 Task: Create a due date automation trigger when advanced on, on the tuesday of the week before a card is due add basic assigned to me at 11:00 AM.
Action: Mouse moved to (904, 280)
Screenshot: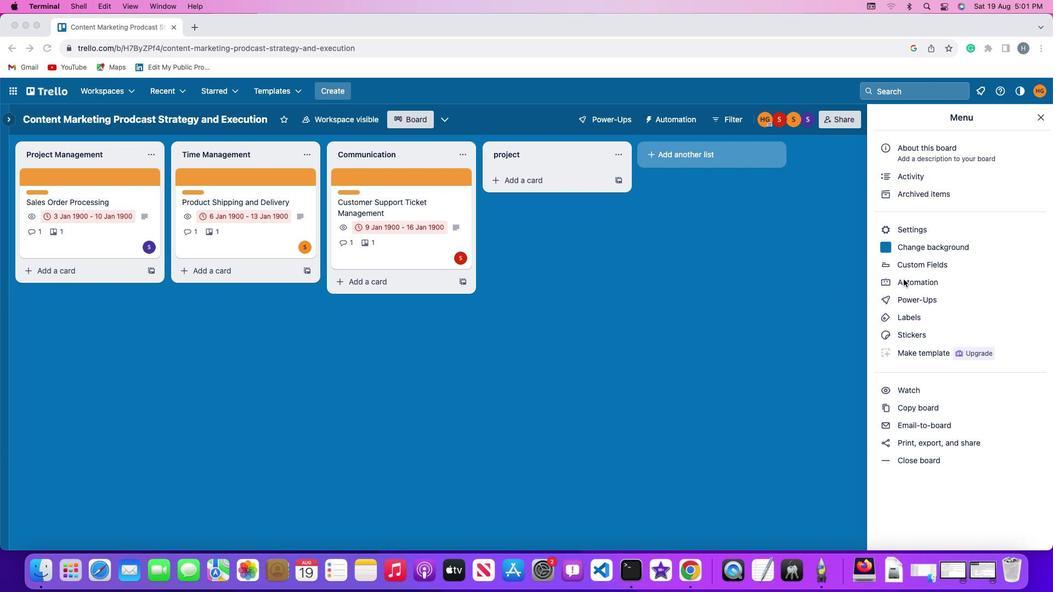 
Action: Mouse pressed left at (904, 280)
Screenshot: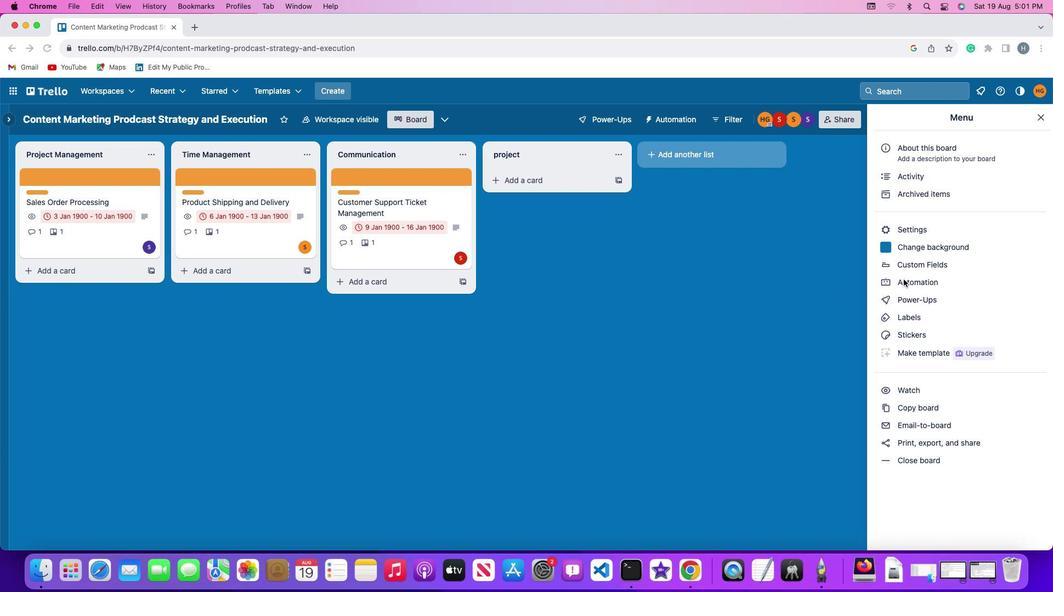
Action: Mouse pressed left at (904, 280)
Screenshot: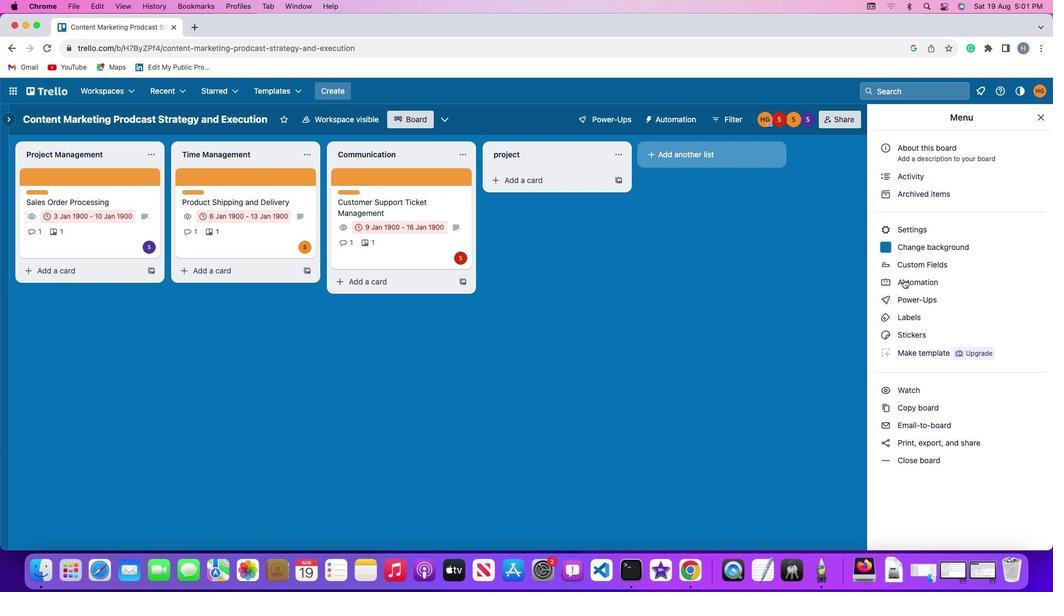 
Action: Mouse moved to (61, 260)
Screenshot: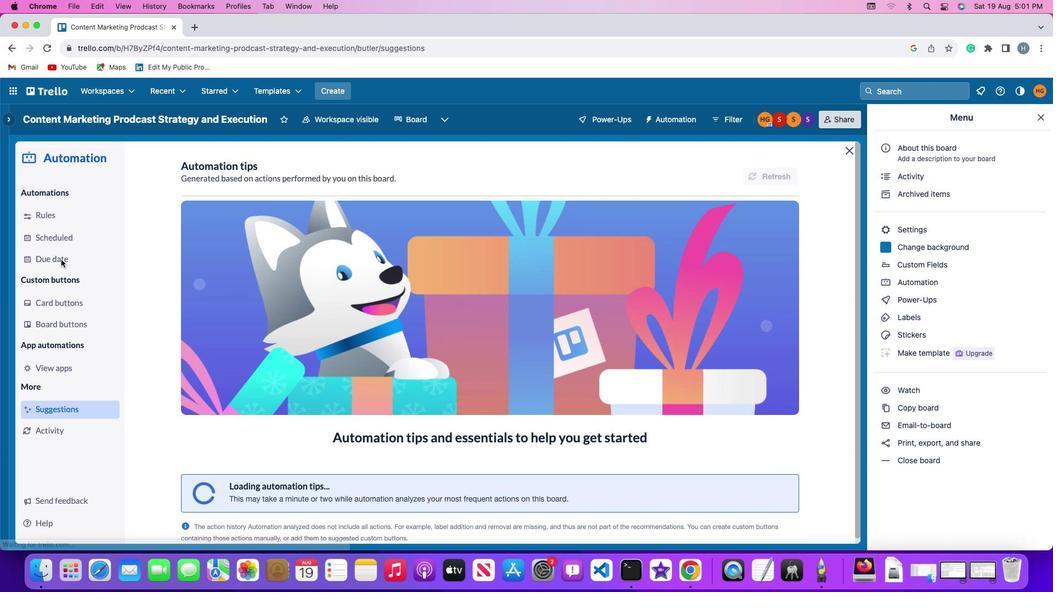 
Action: Mouse pressed left at (61, 260)
Screenshot: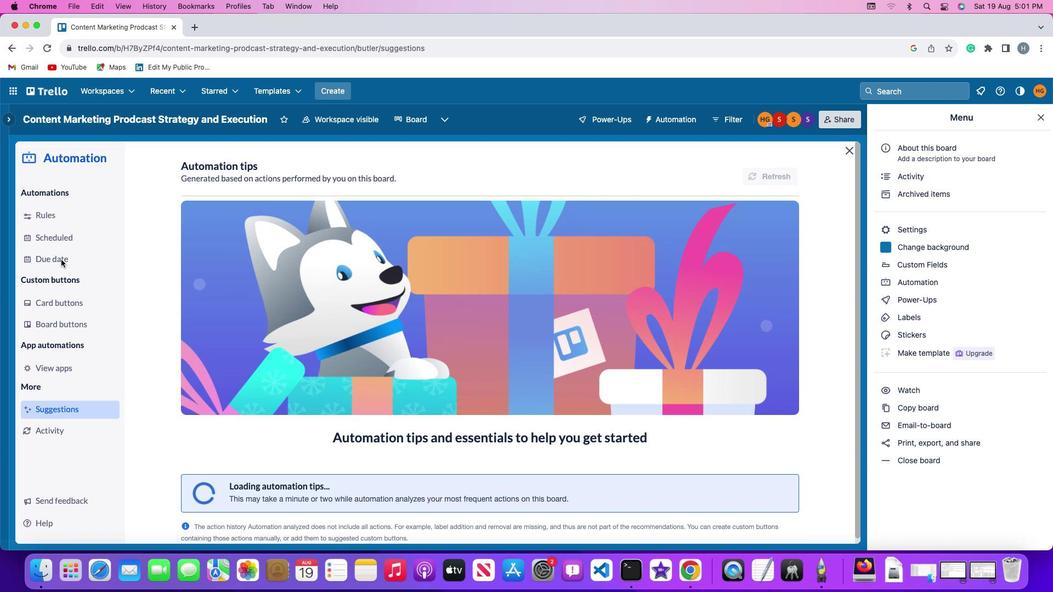 
Action: Mouse moved to (746, 167)
Screenshot: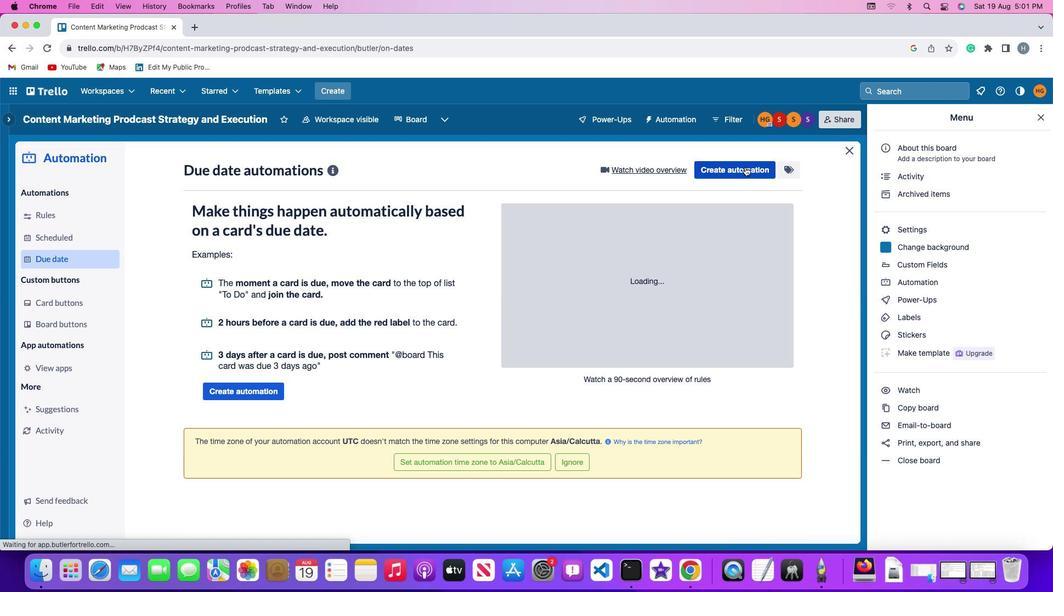 
Action: Mouse pressed left at (746, 167)
Screenshot: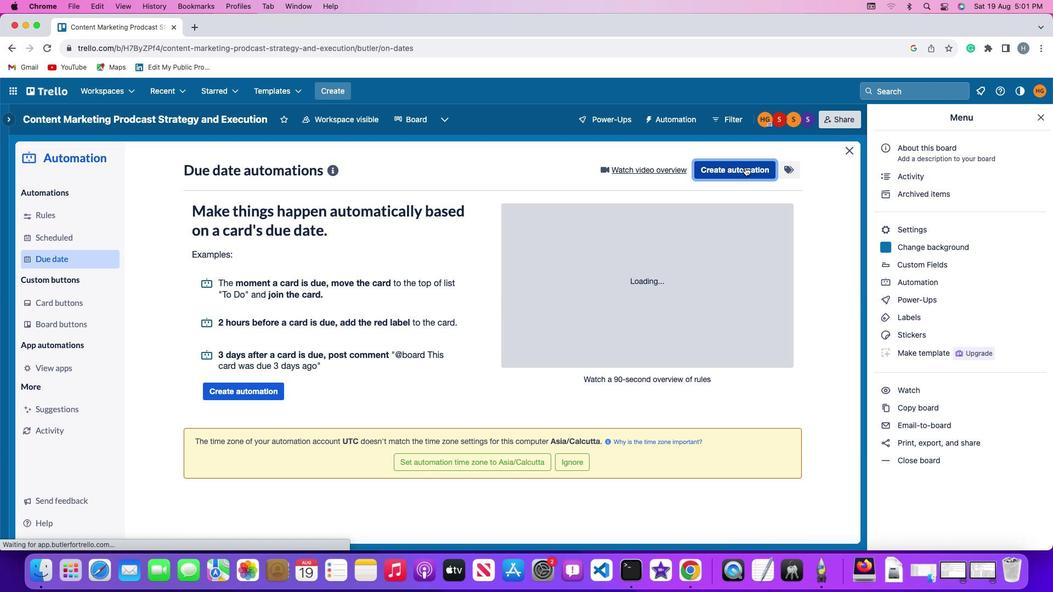 
Action: Mouse moved to (207, 274)
Screenshot: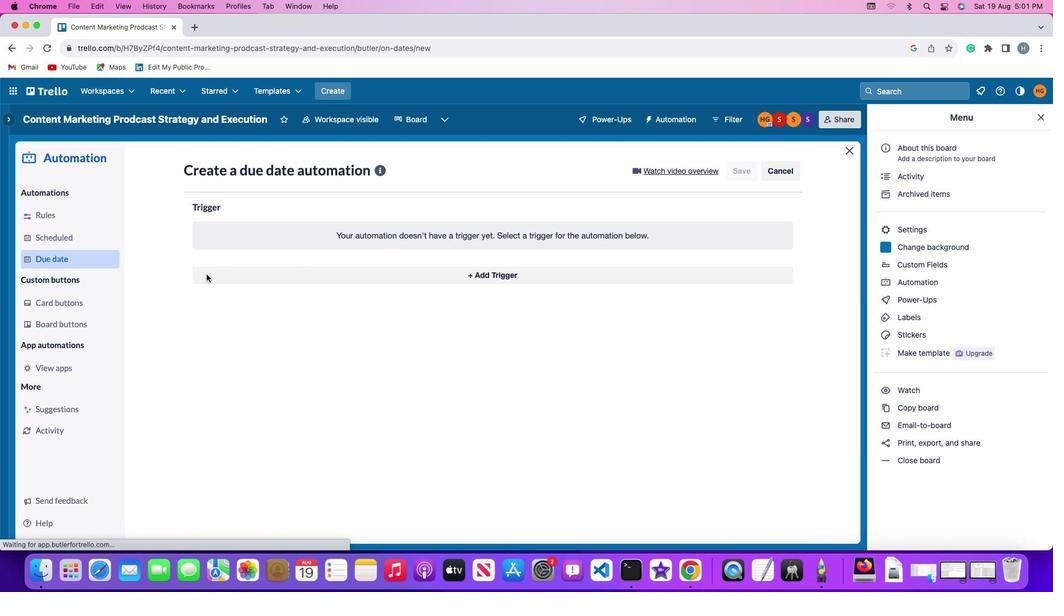 
Action: Mouse pressed left at (207, 274)
Screenshot: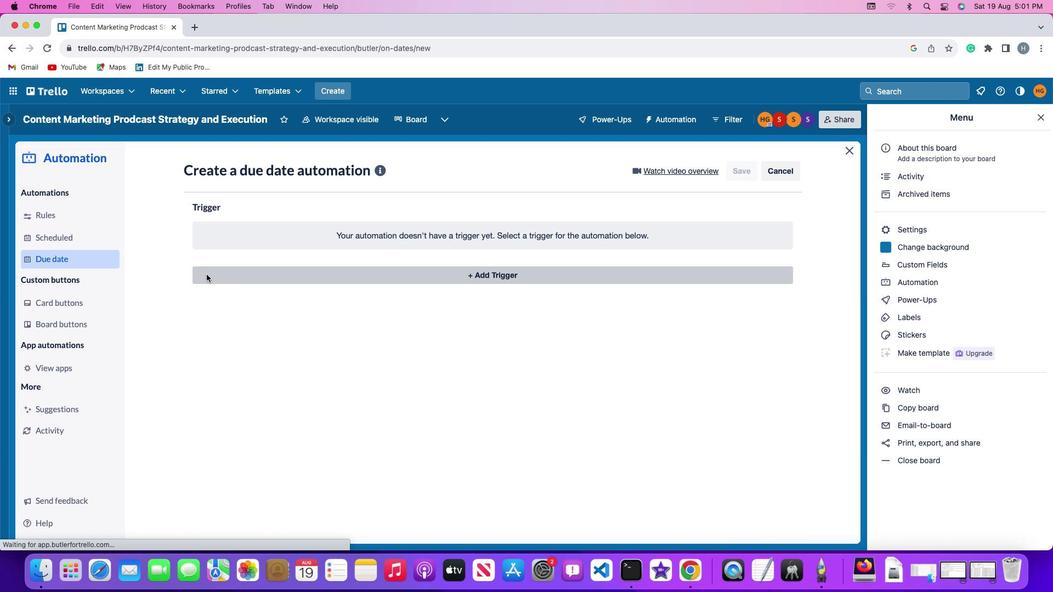 
Action: Mouse moved to (239, 474)
Screenshot: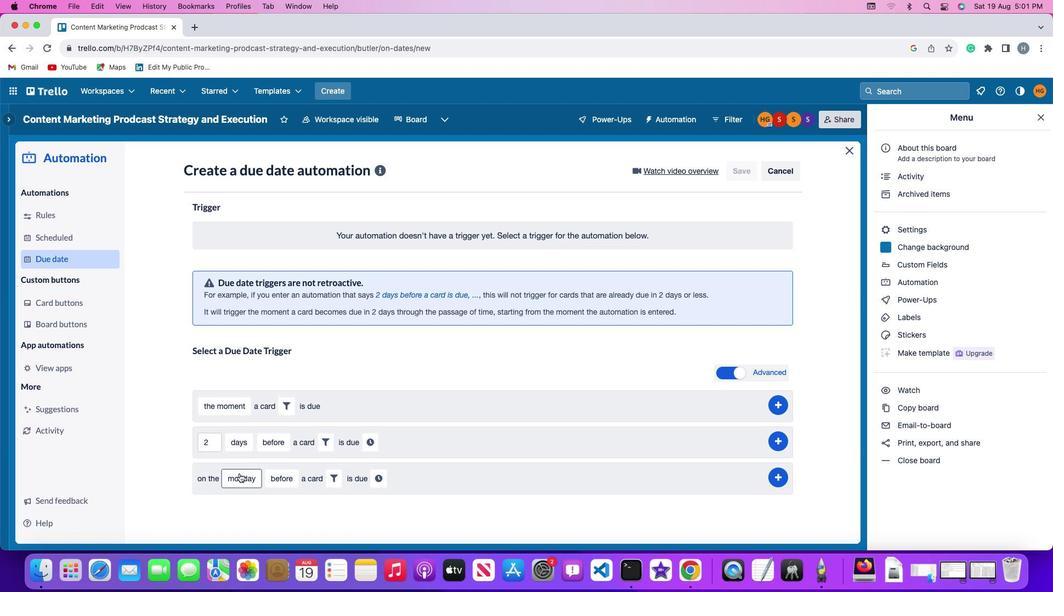 
Action: Mouse pressed left at (239, 474)
Screenshot: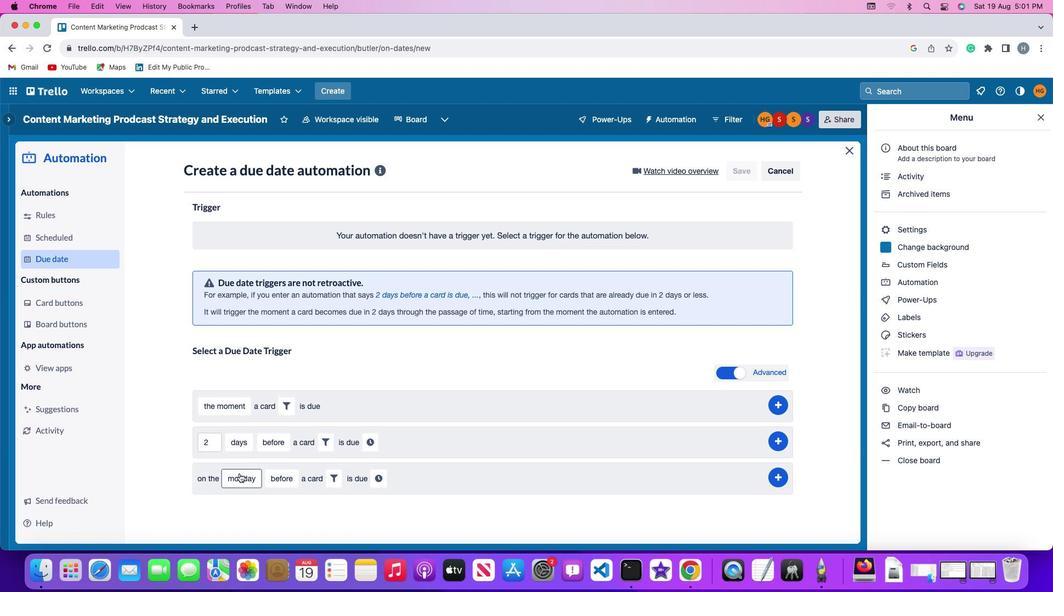
Action: Mouse moved to (259, 352)
Screenshot: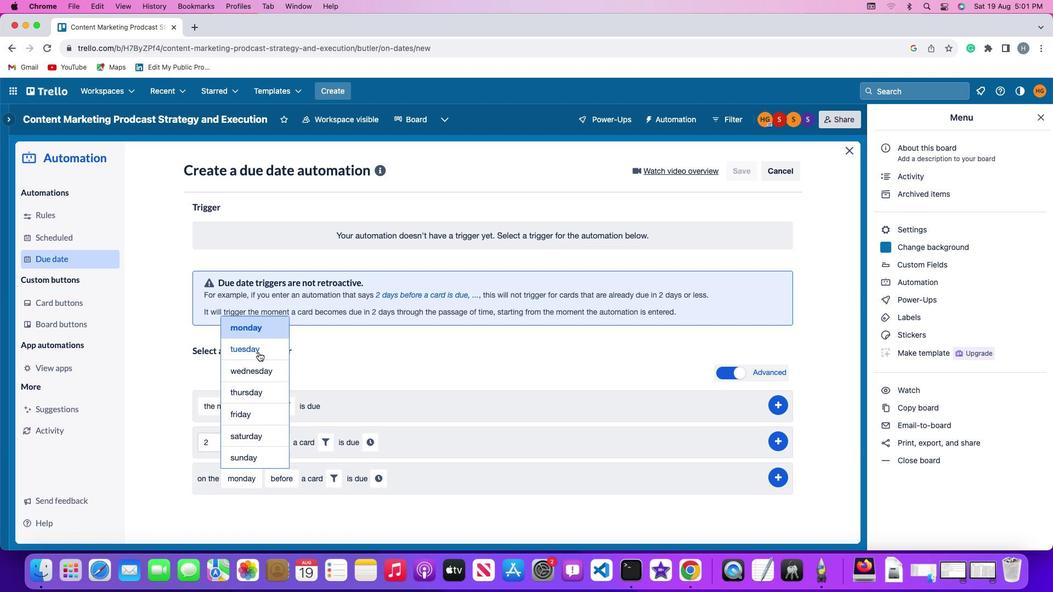 
Action: Mouse pressed left at (259, 352)
Screenshot: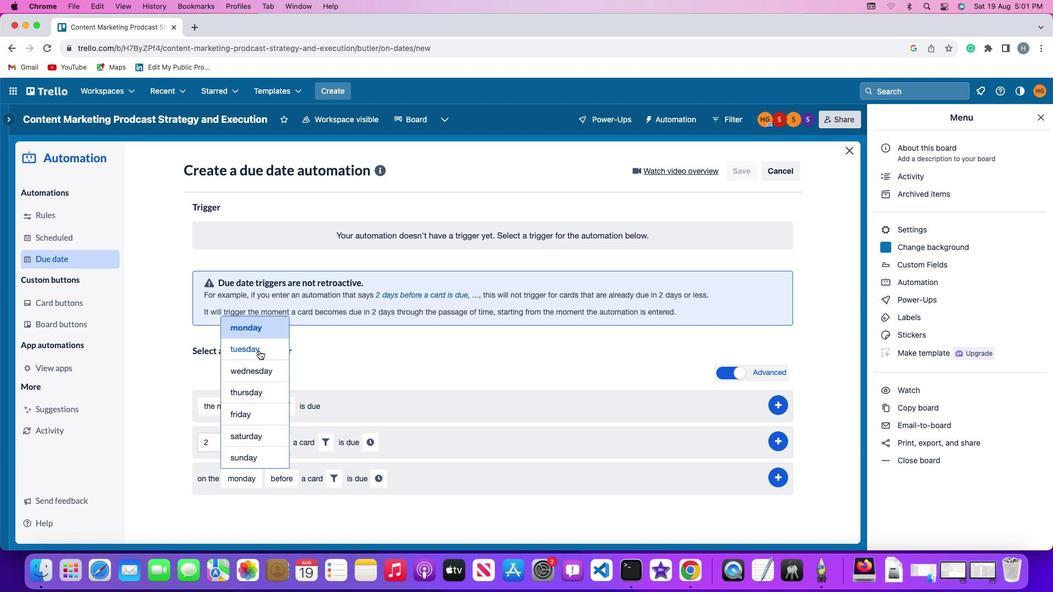 
Action: Mouse moved to (280, 477)
Screenshot: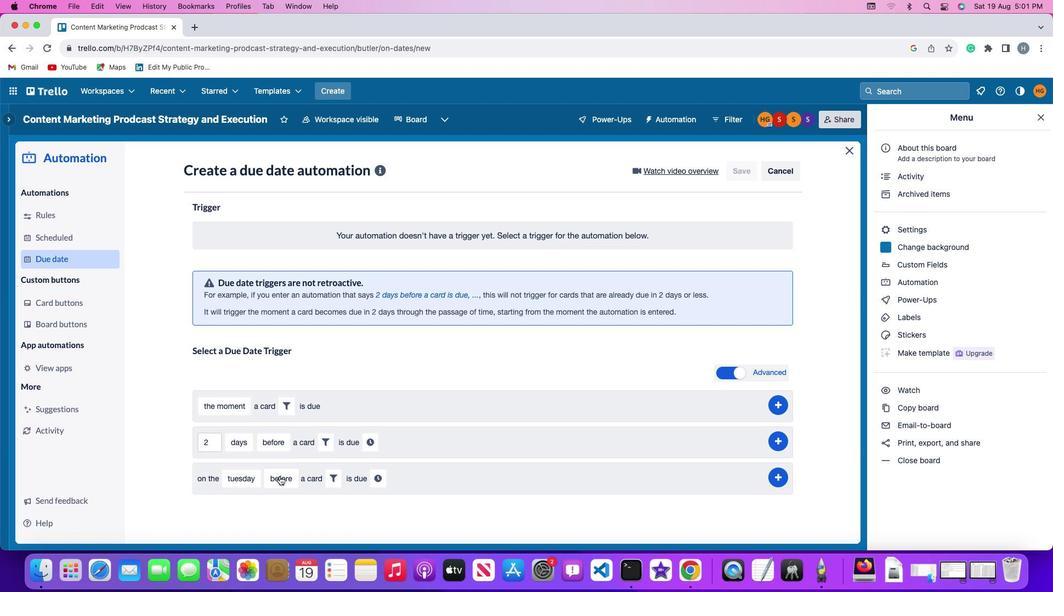 
Action: Mouse pressed left at (280, 477)
Screenshot: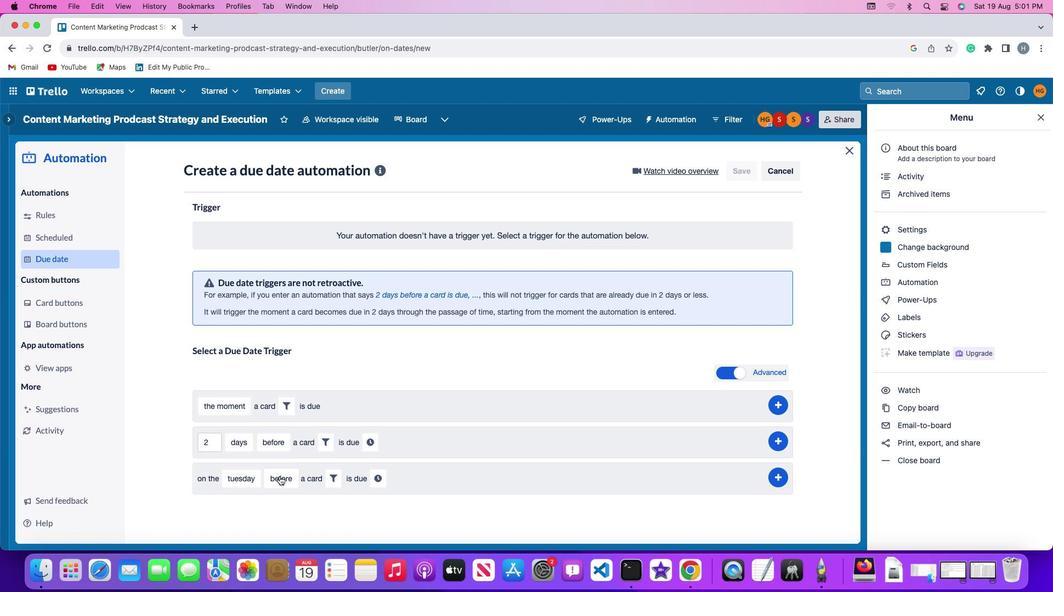 
Action: Mouse moved to (291, 455)
Screenshot: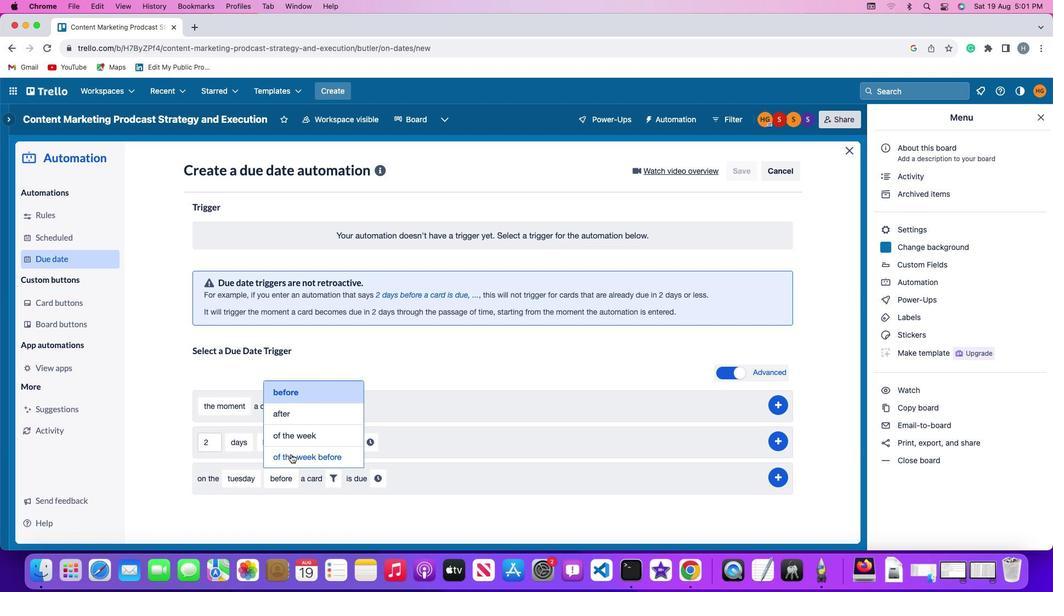 
Action: Mouse pressed left at (291, 455)
Screenshot: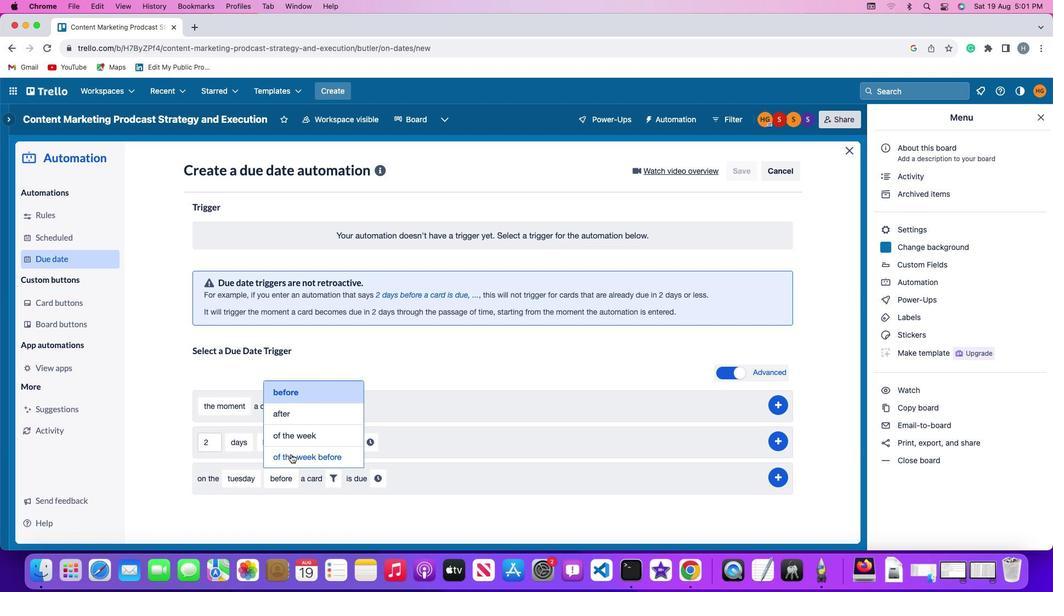 
Action: Mouse moved to (369, 478)
Screenshot: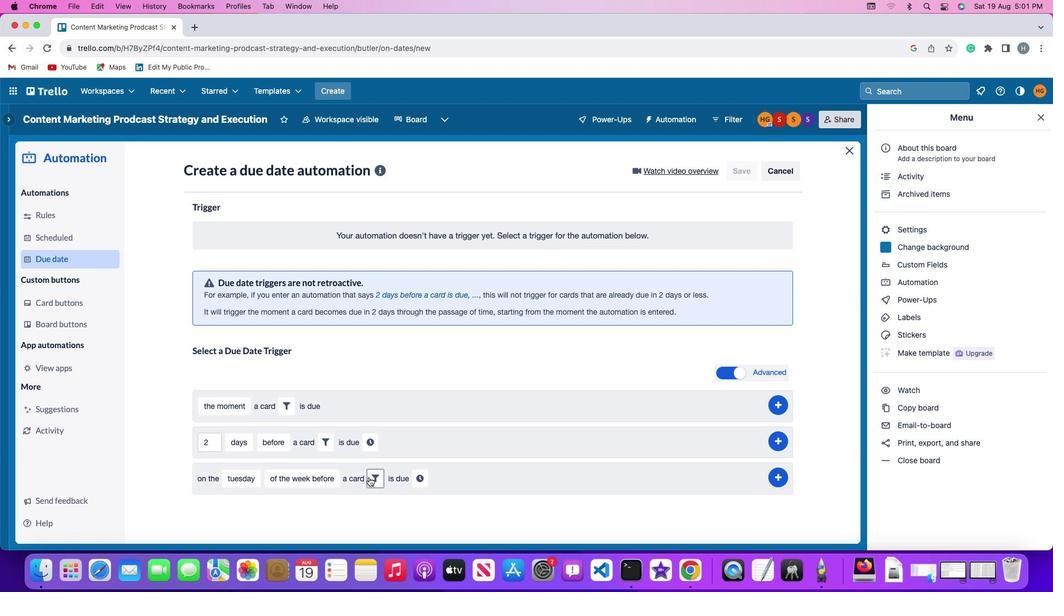 
Action: Mouse pressed left at (369, 478)
Screenshot: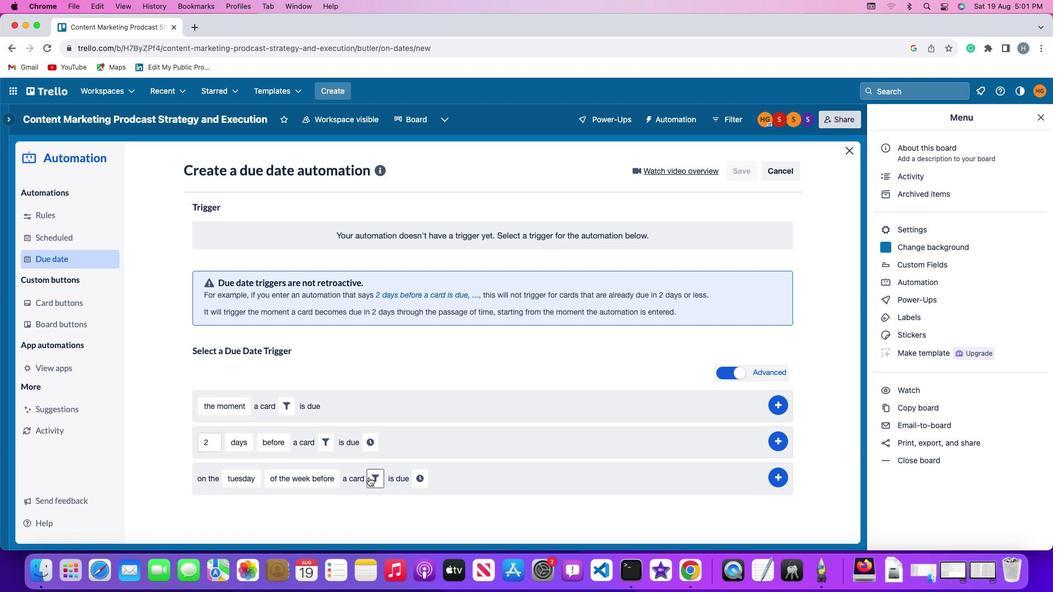 
Action: Mouse moved to (331, 510)
Screenshot: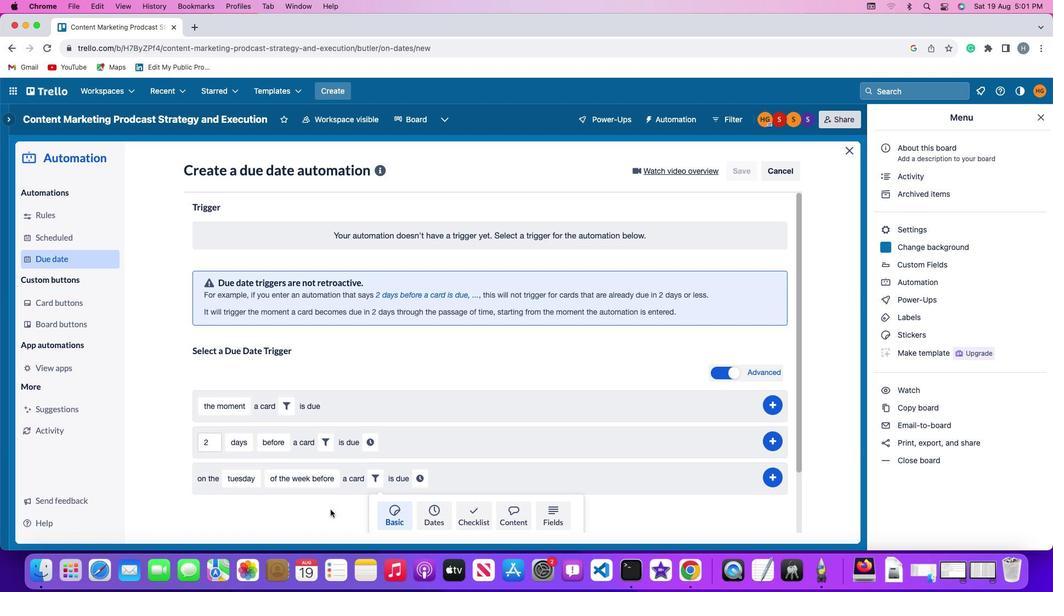
Action: Mouse scrolled (331, 510) with delta (0, 0)
Screenshot: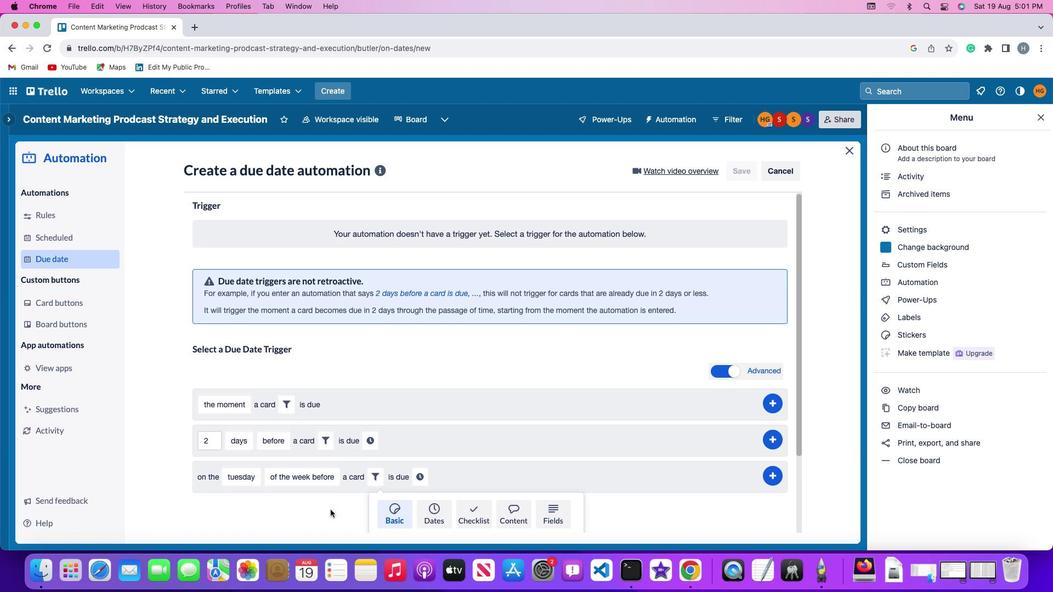 
Action: Mouse scrolled (331, 510) with delta (0, 0)
Screenshot: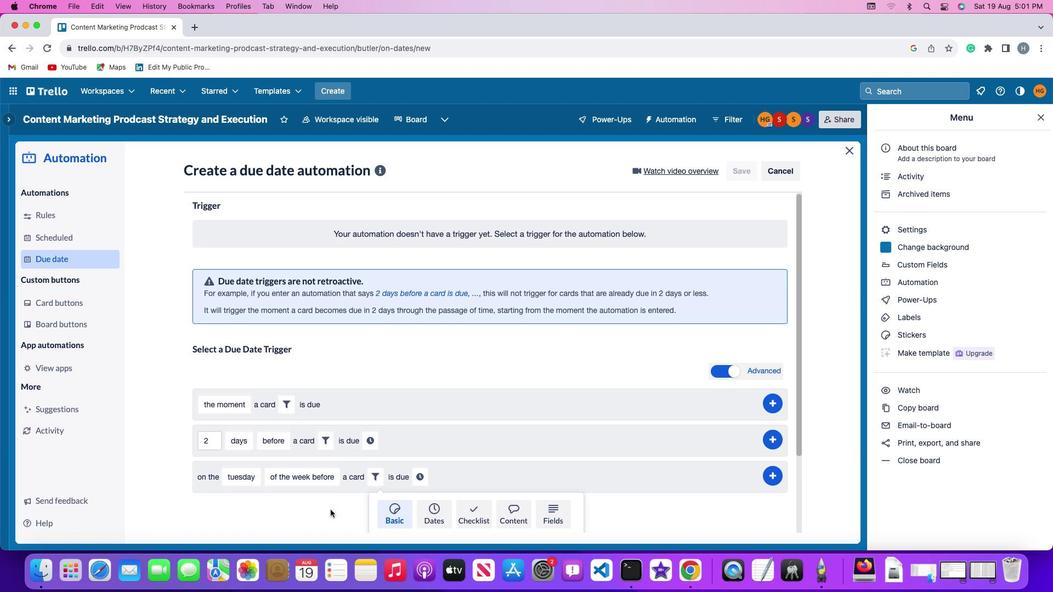
Action: Mouse scrolled (331, 510) with delta (0, 0)
Screenshot: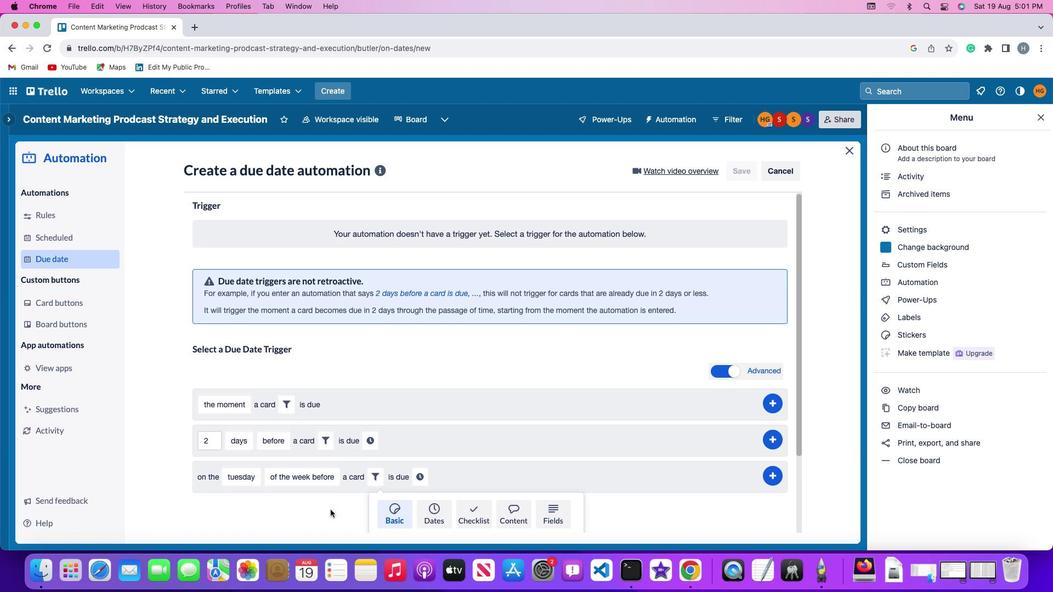 
Action: Mouse scrolled (331, 510) with delta (0, -1)
Screenshot: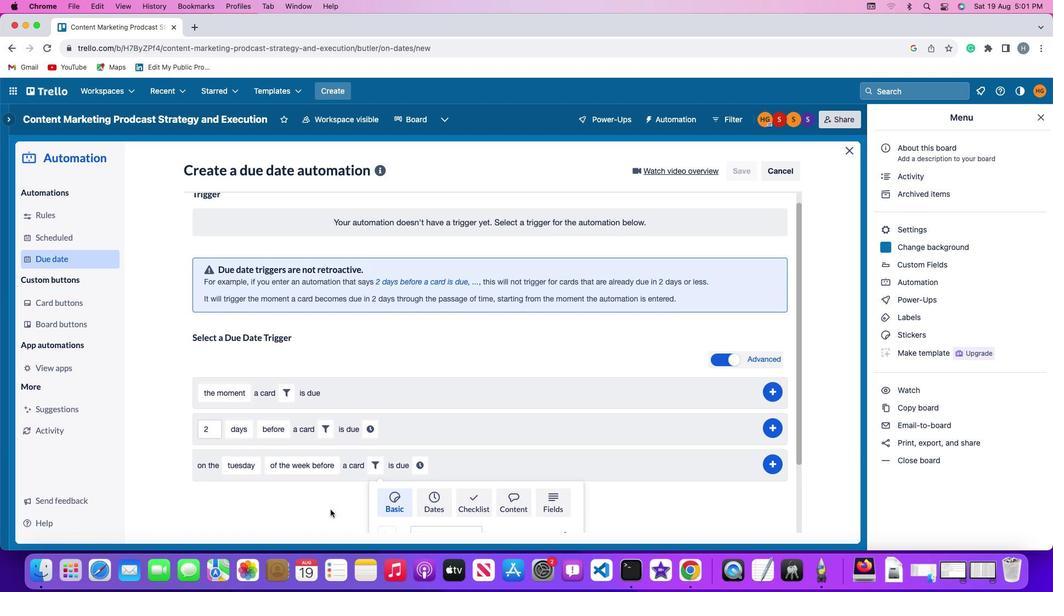 
Action: Mouse scrolled (331, 510) with delta (0, -2)
Screenshot: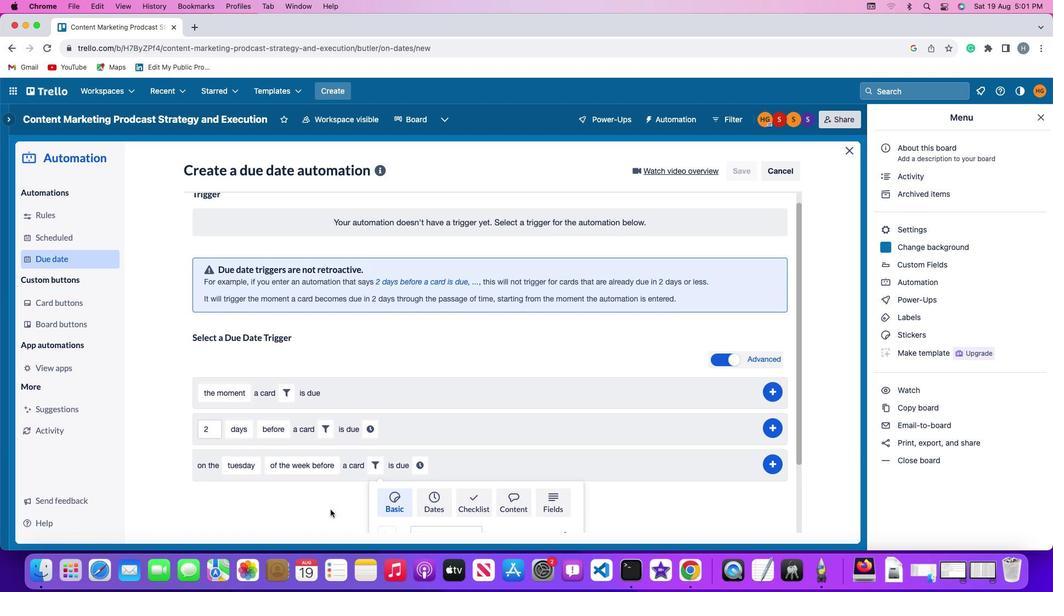 
Action: Mouse scrolled (331, 510) with delta (0, -2)
Screenshot: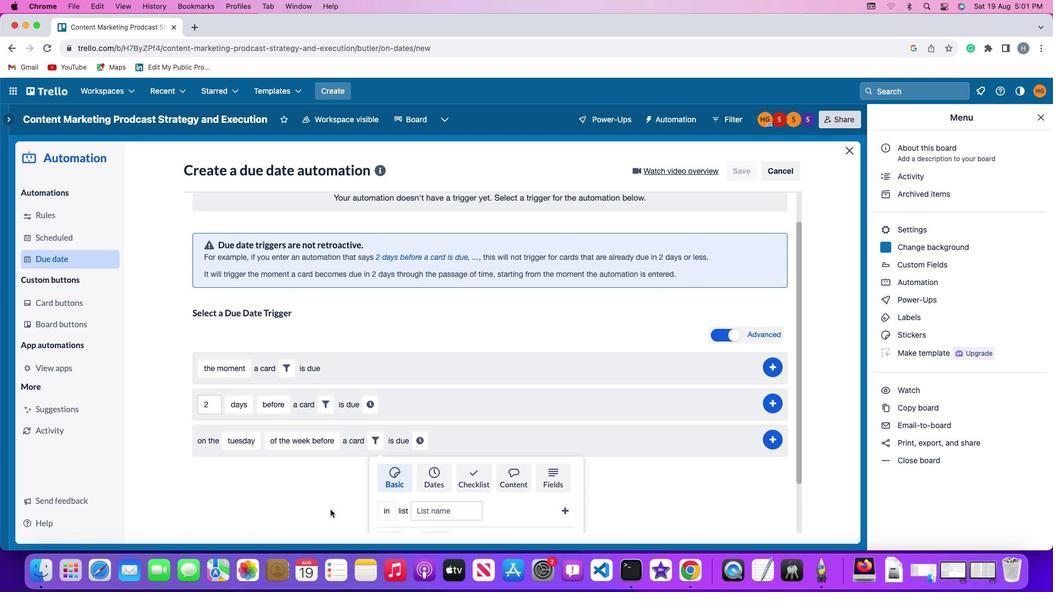 
Action: Mouse moved to (382, 513)
Screenshot: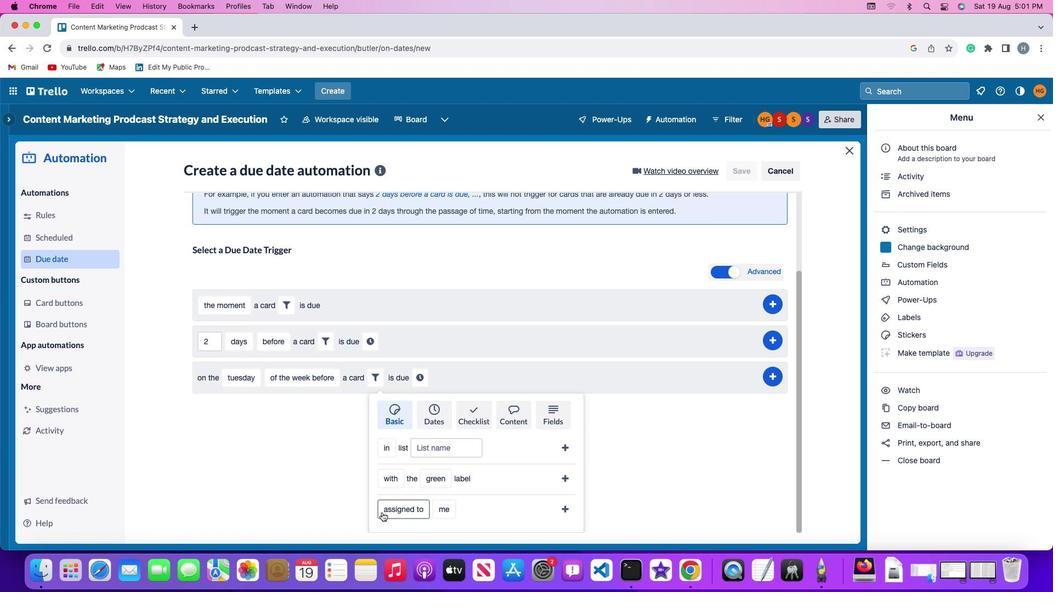 
Action: Mouse pressed left at (382, 513)
Screenshot: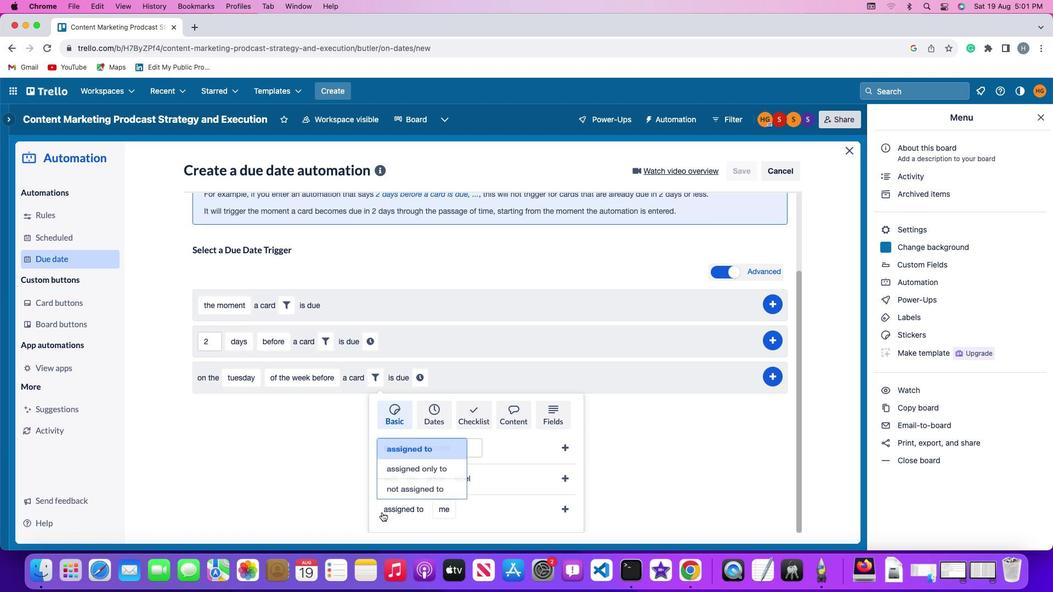 
Action: Mouse moved to (403, 449)
Screenshot: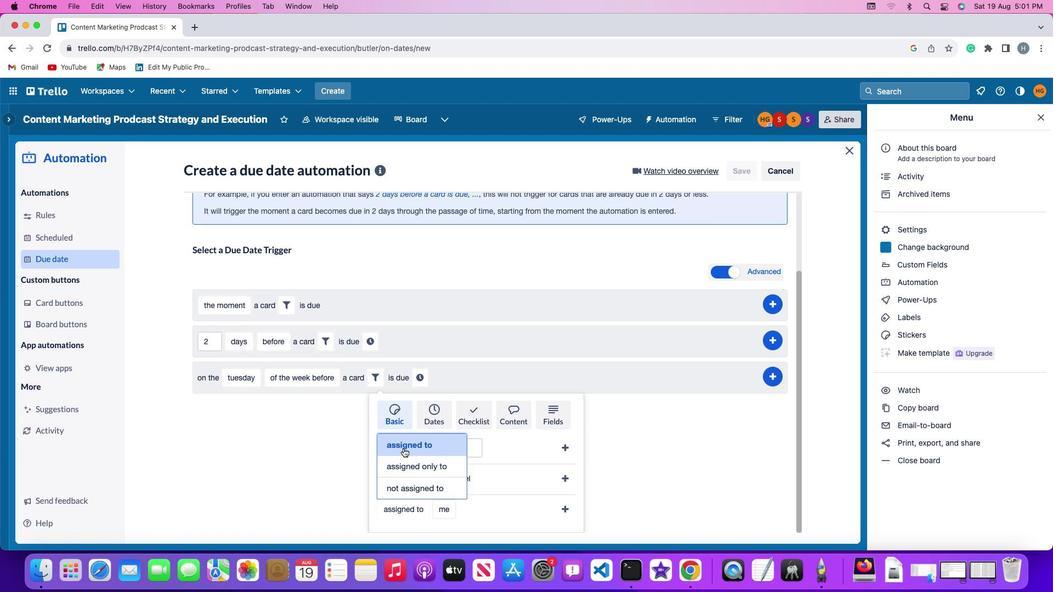 
Action: Mouse pressed left at (403, 449)
Screenshot: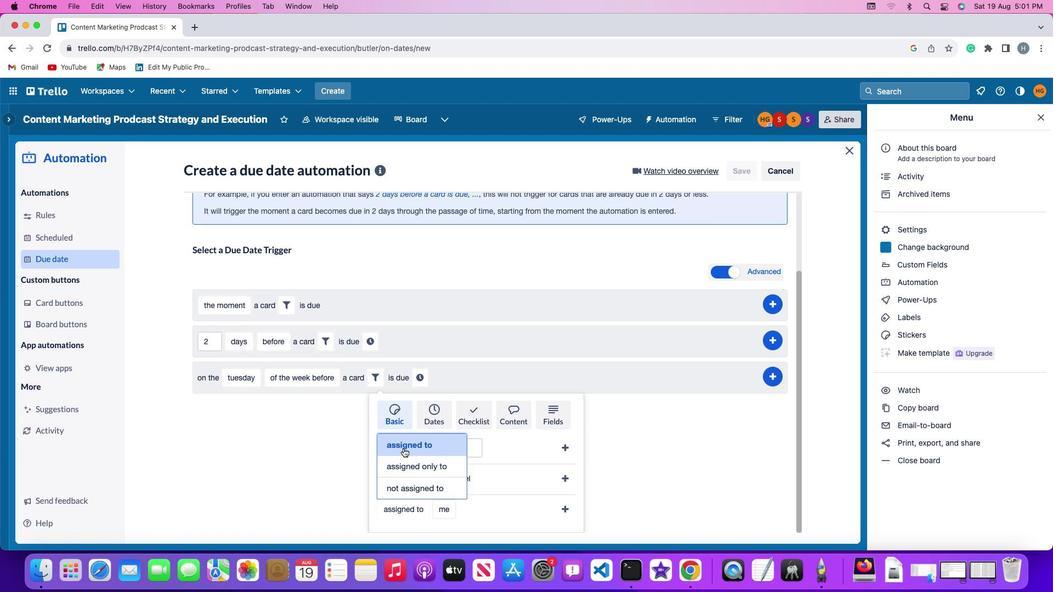 
Action: Mouse moved to (446, 514)
Screenshot: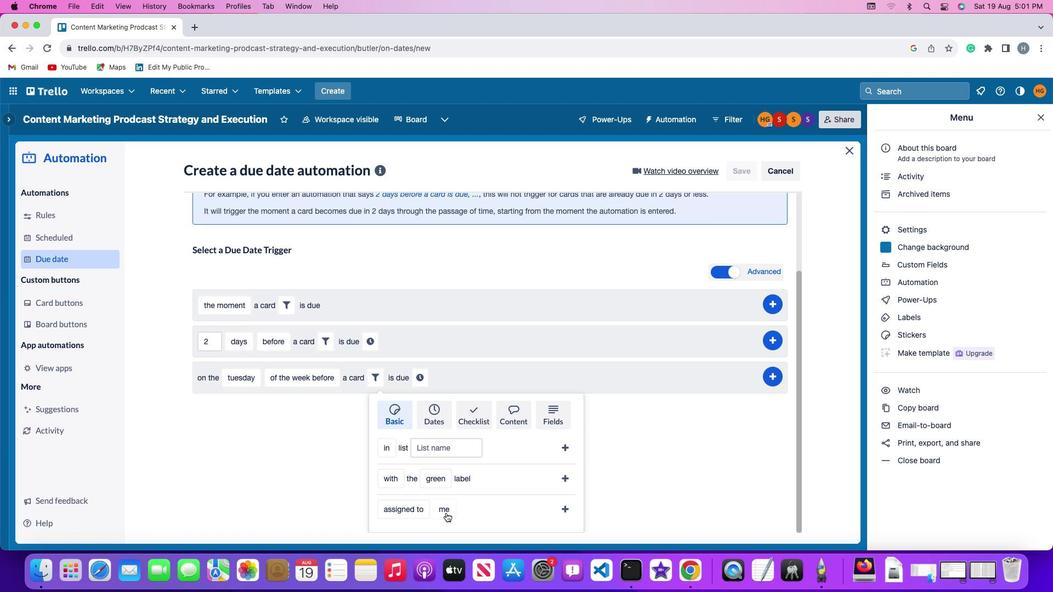 
Action: Mouse pressed left at (446, 514)
Screenshot: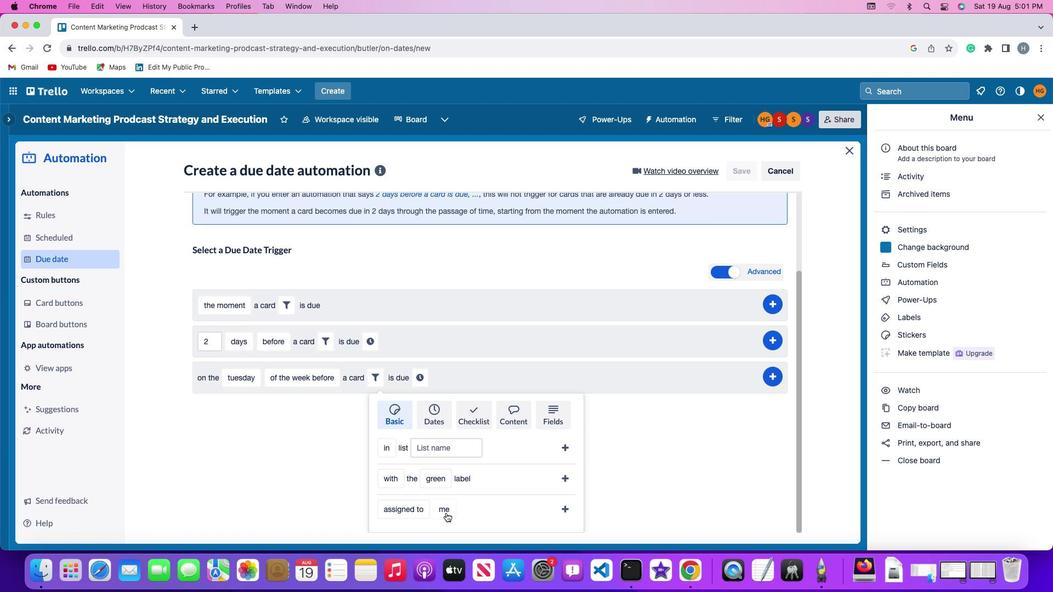
Action: Mouse moved to (458, 443)
Screenshot: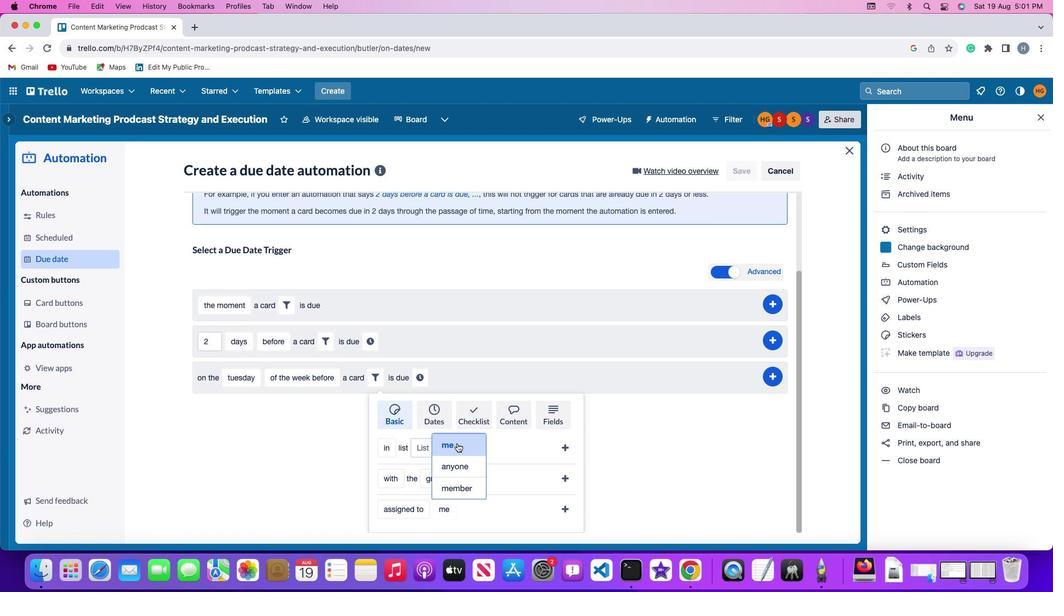 
Action: Mouse pressed left at (458, 443)
Screenshot: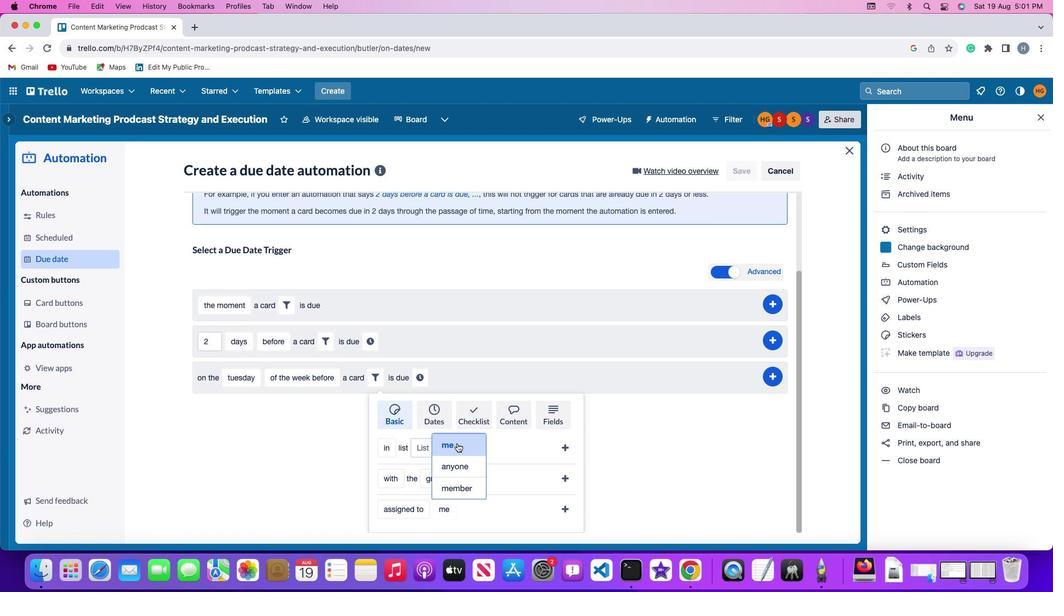 
Action: Mouse moved to (566, 507)
Screenshot: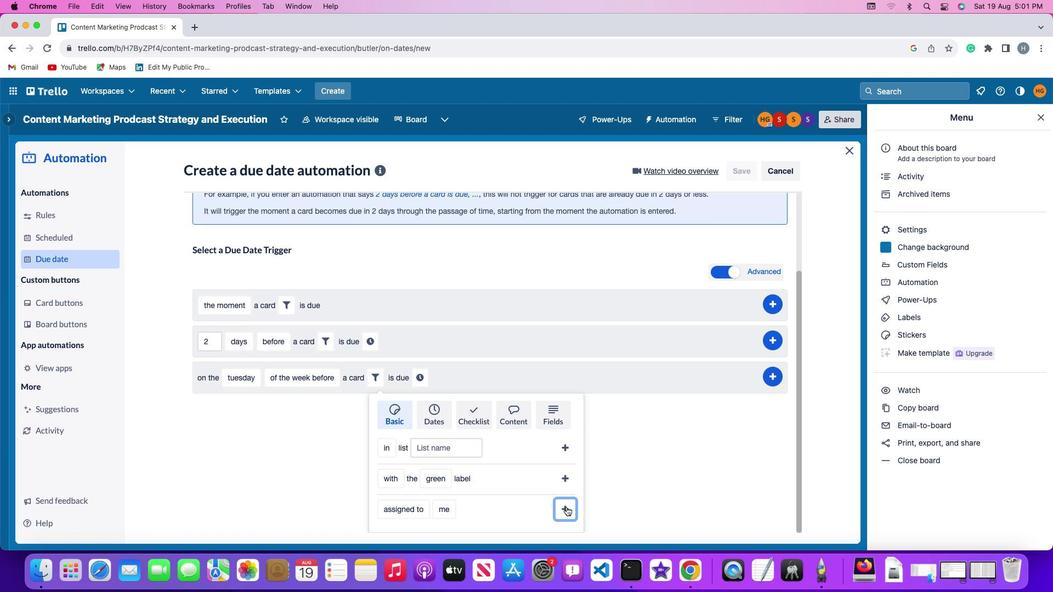 
Action: Mouse pressed left at (566, 507)
Screenshot: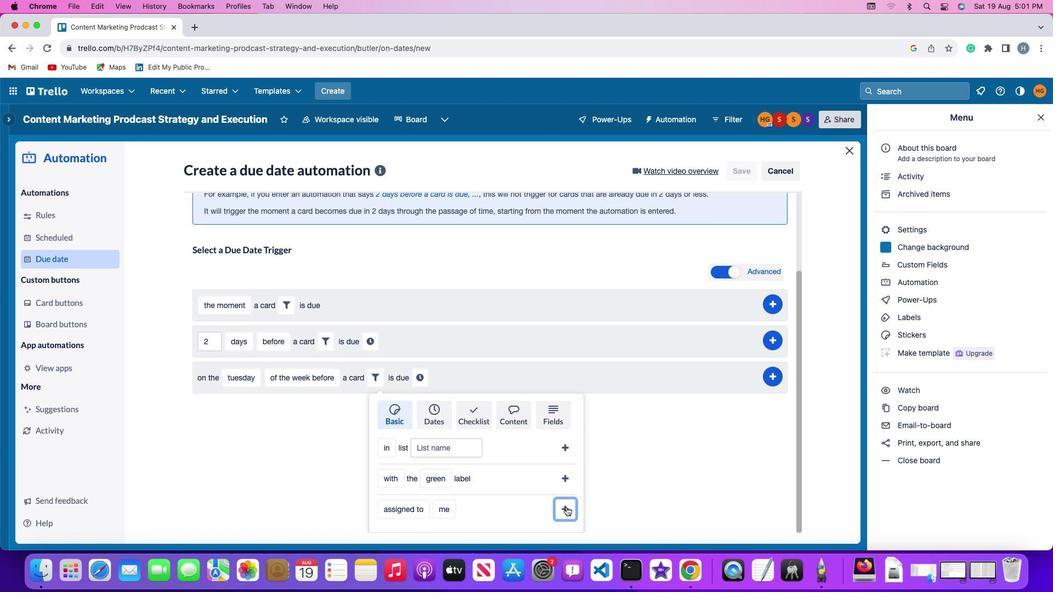 
Action: Mouse moved to (501, 479)
Screenshot: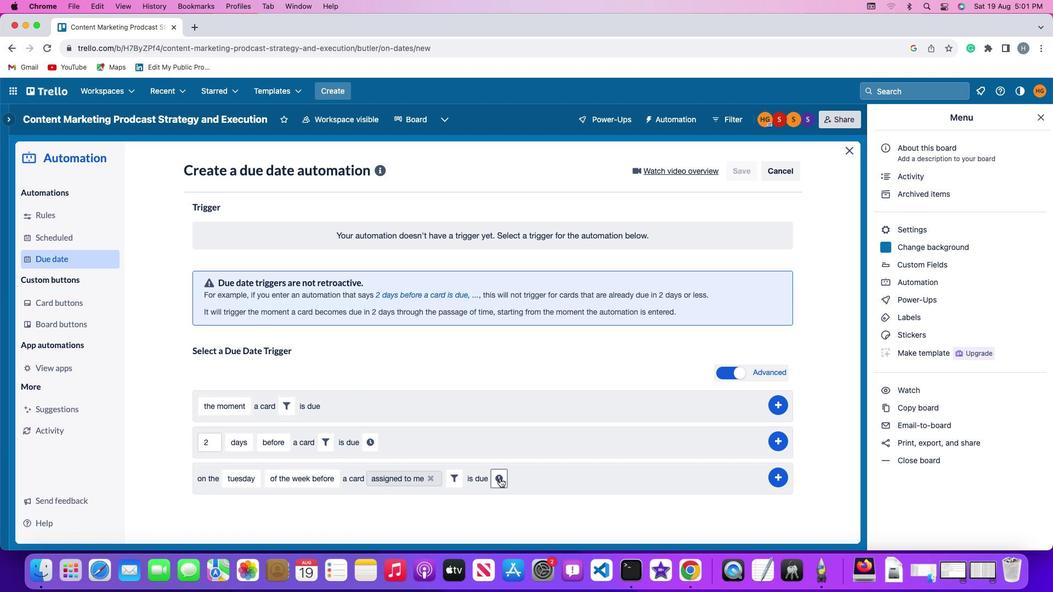 
Action: Mouse pressed left at (501, 479)
Screenshot: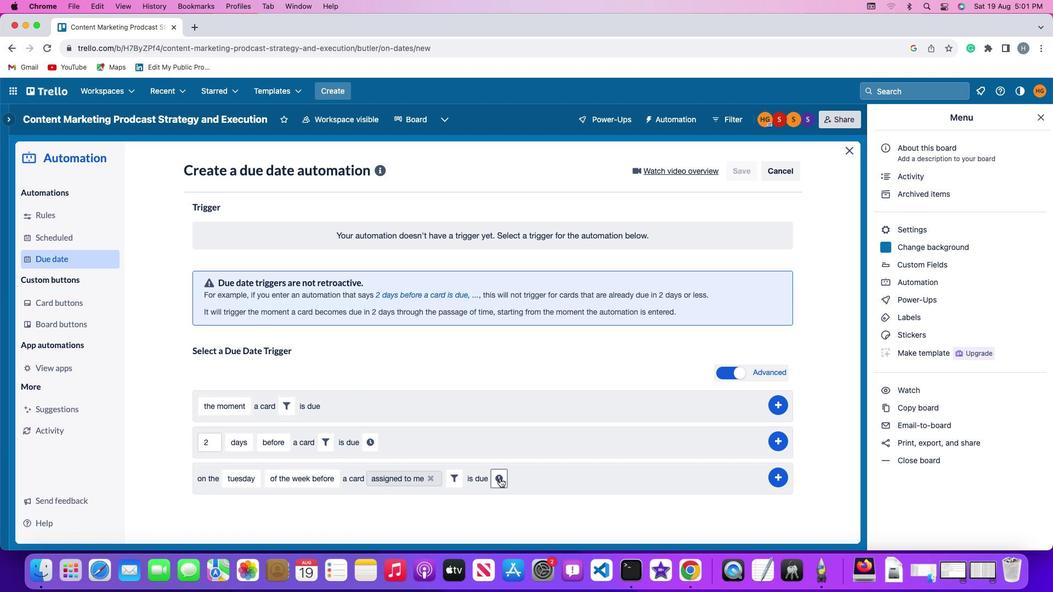 
Action: Mouse moved to (519, 479)
Screenshot: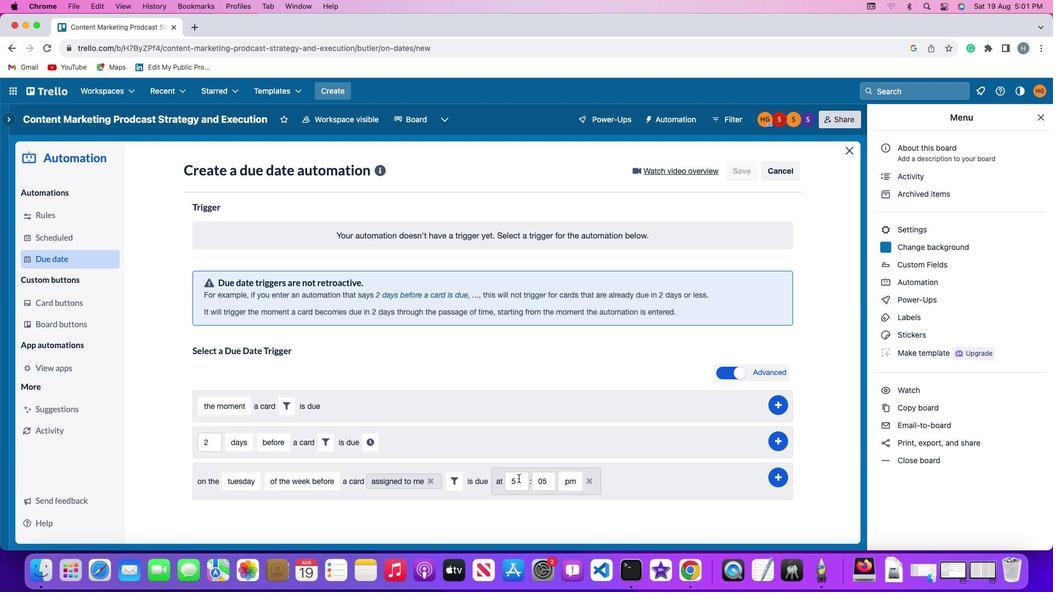 
Action: Mouse pressed left at (519, 479)
Screenshot: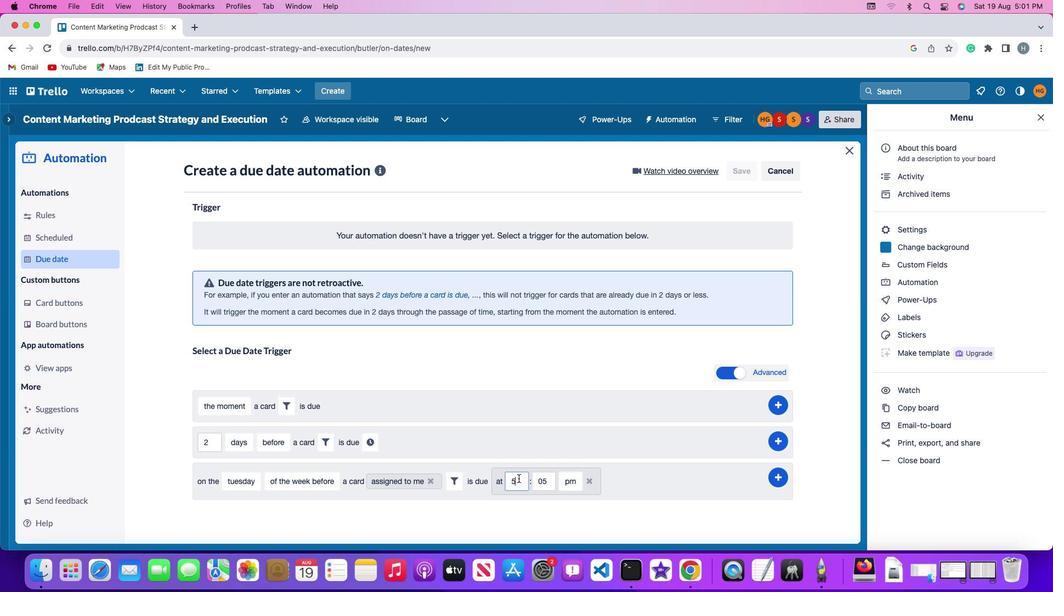 
Action: Key pressed Key.backspace'1''1'
Screenshot: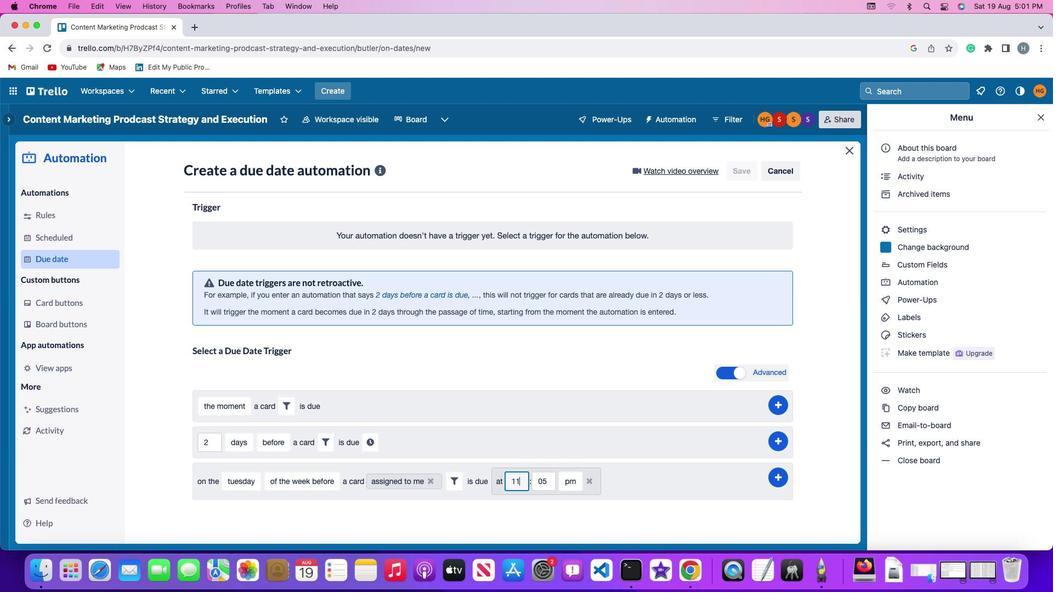 
Action: Mouse moved to (548, 479)
Screenshot: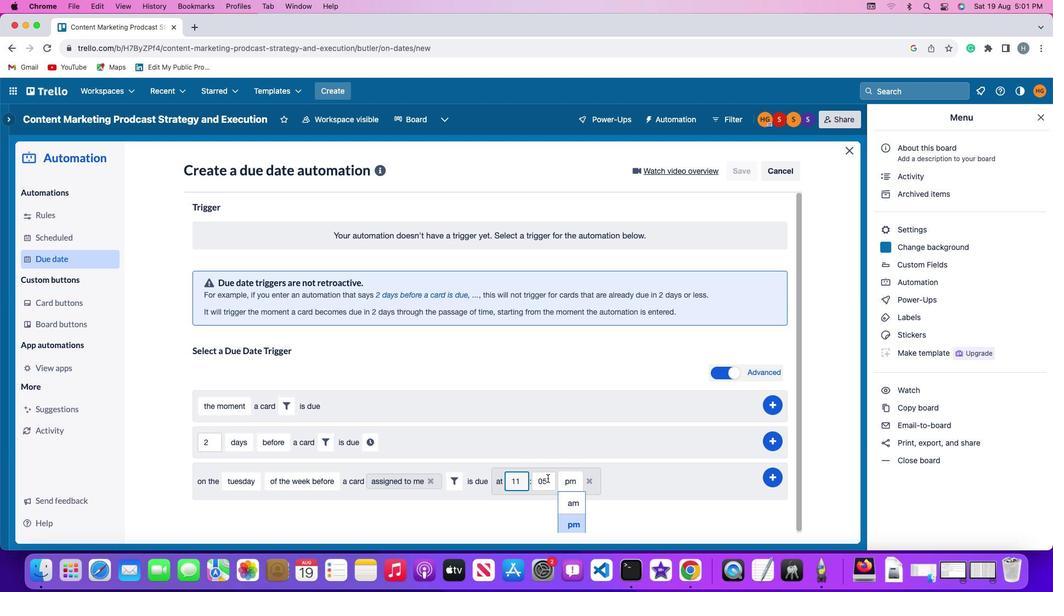
Action: Mouse pressed left at (548, 479)
Screenshot: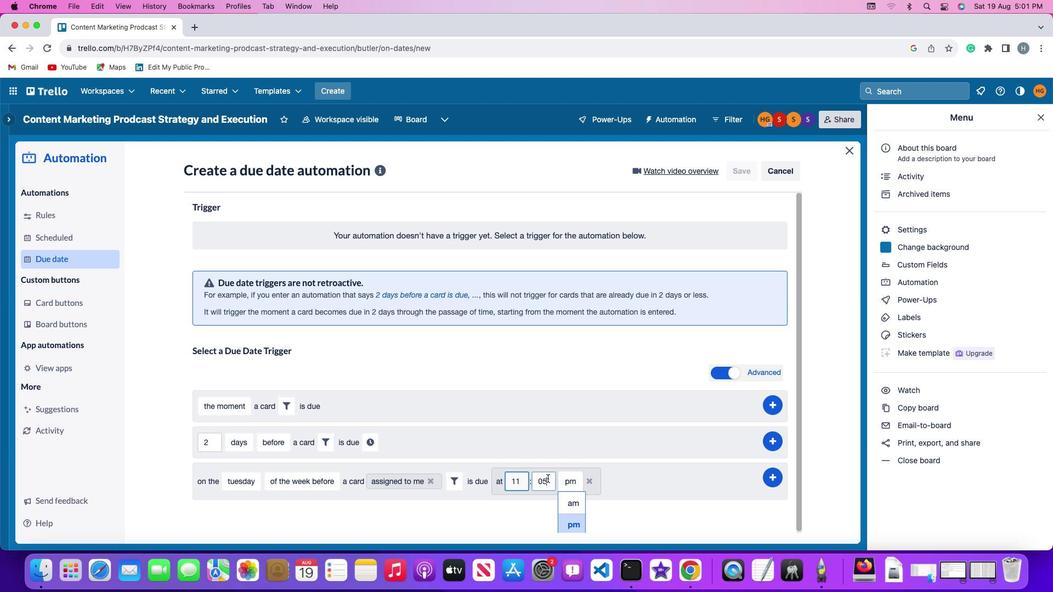 
Action: Key pressed Key.backspaceKey.backspace'0'
Screenshot: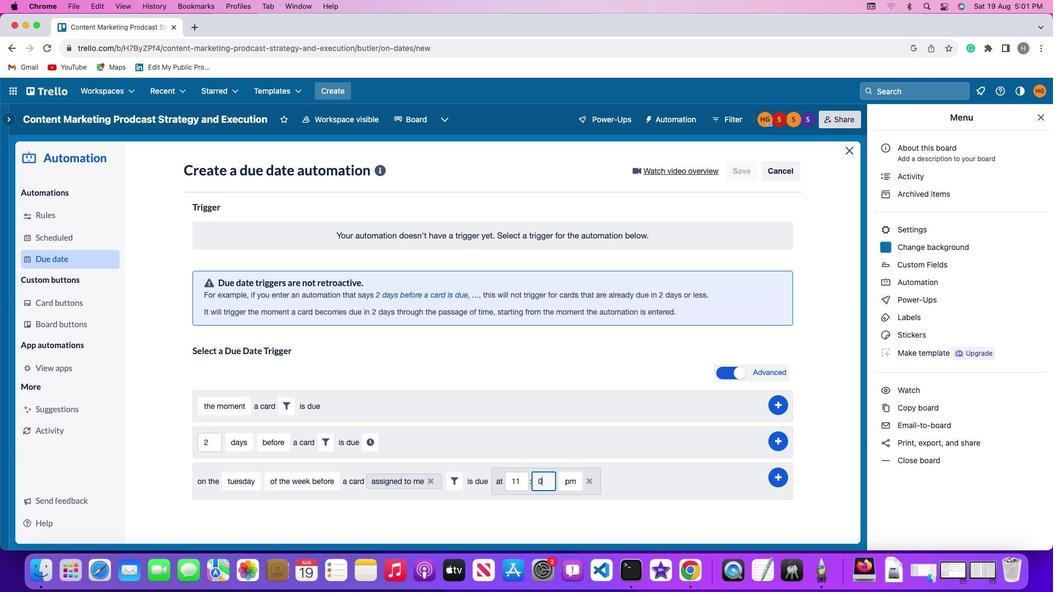 
Action: Mouse moved to (548, 479)
Screenshot: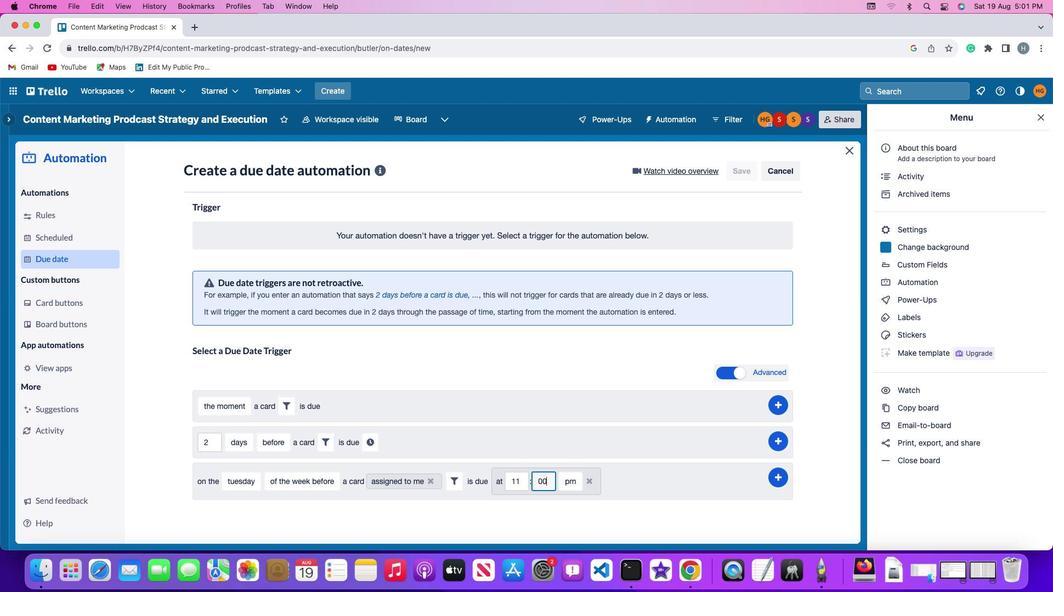 
Action: Key pressed '0'
Screenshot: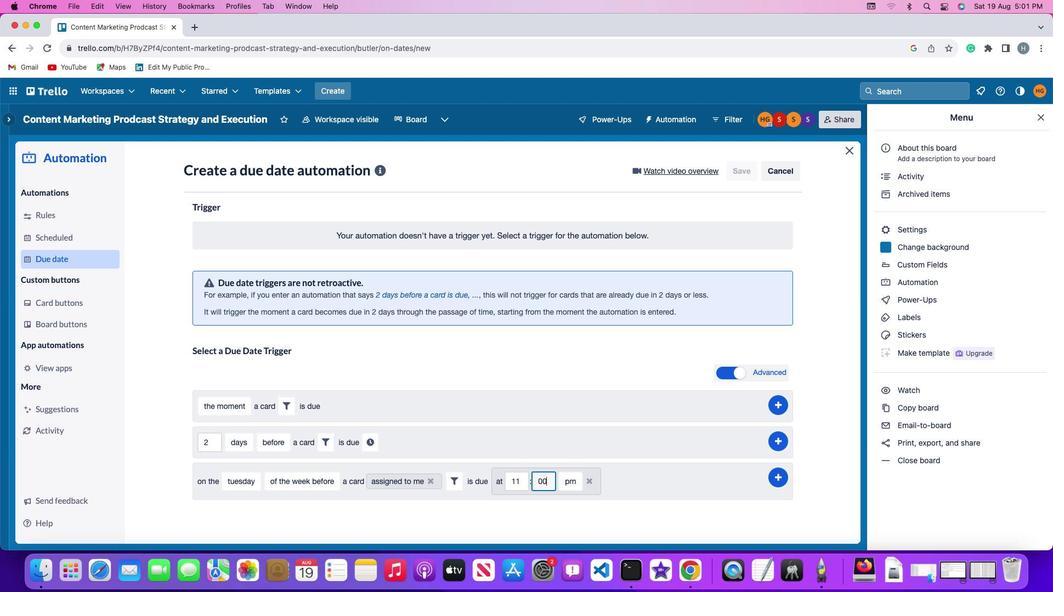 
Action: Mouse moved to (568, 482)
Screenshot: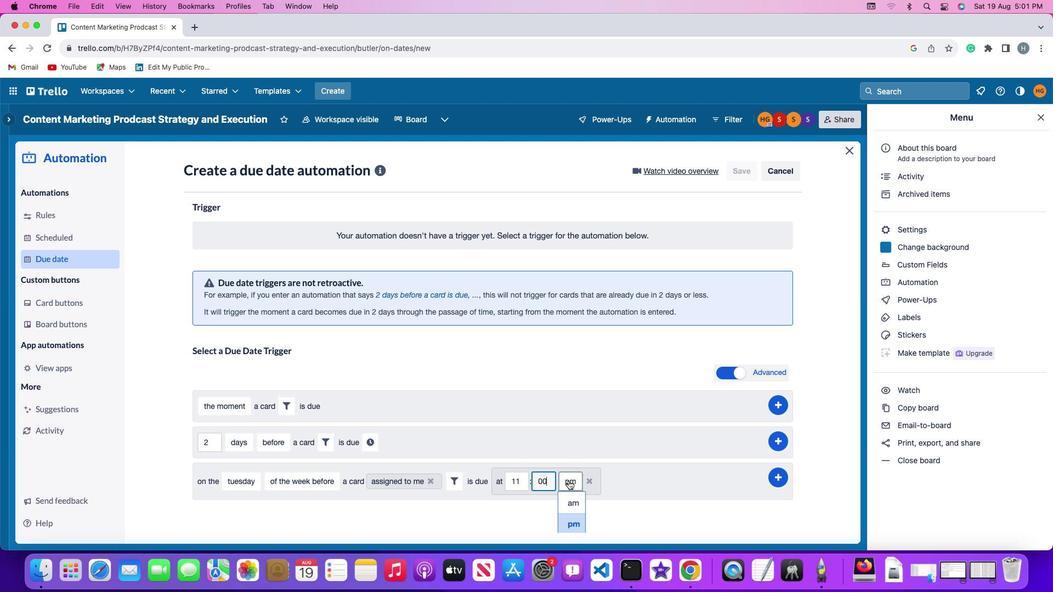 
Action: Mouse pressed left at (568, 482)
Screenshot: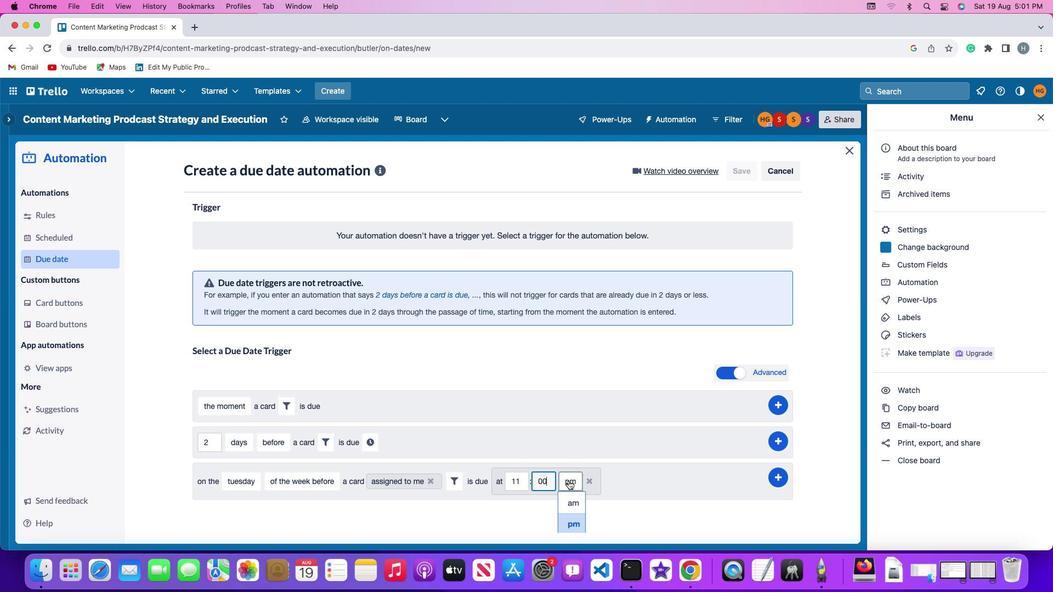 
Action: Mouse moved to (575, 506)
Screenshot: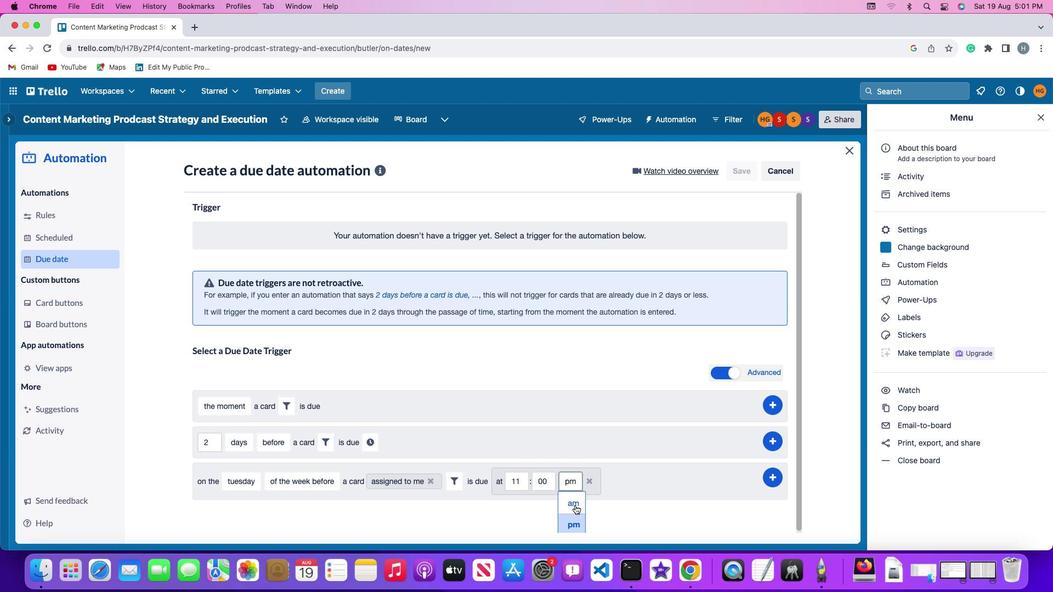 
Action: Mouse pressed left at (575, 506)
Screenshot: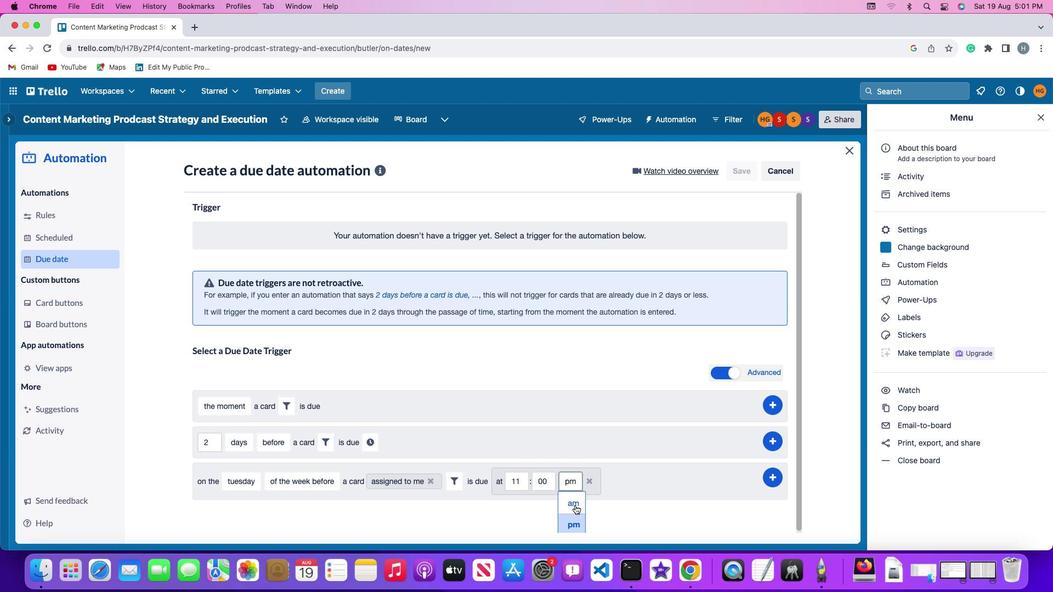 
Action: Mouse moved to (778, 476)
Screenshot: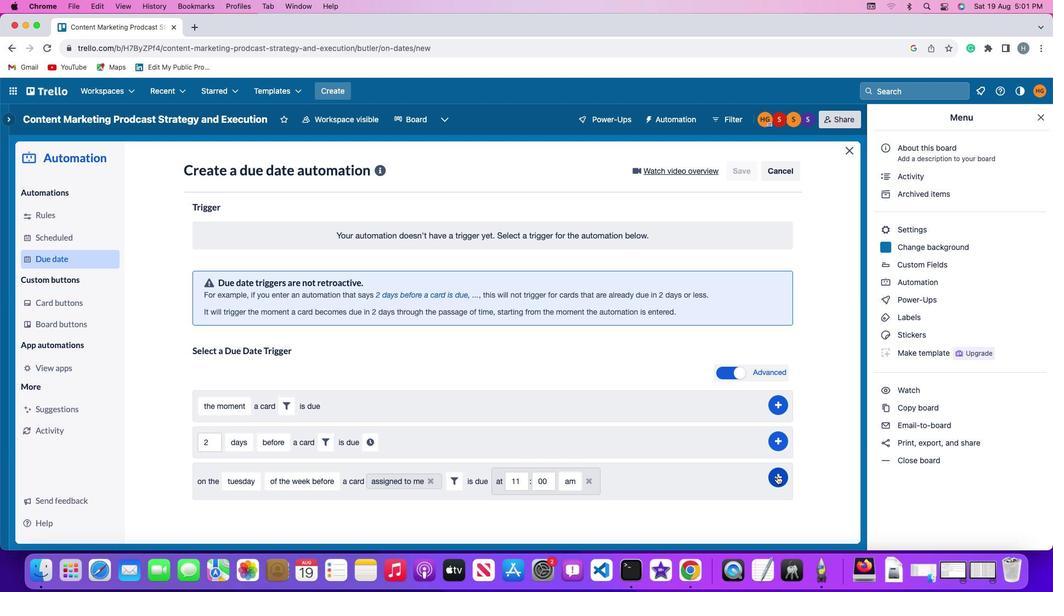 
Action: Mouse pressed left at (778, 476)
Screenshot: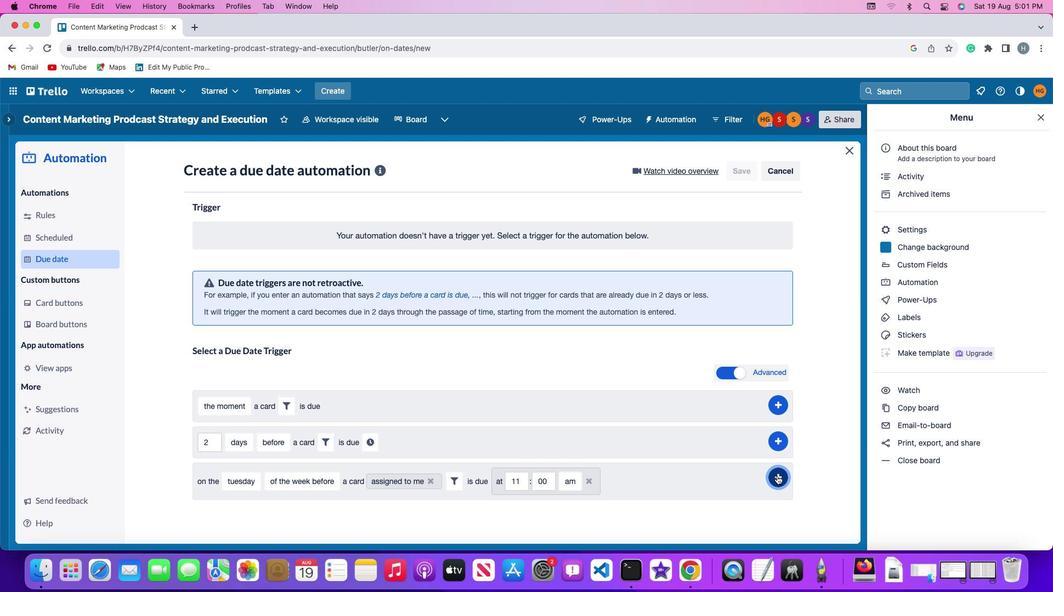 
Action: Mouse moved to (827, 409)
Screenshot: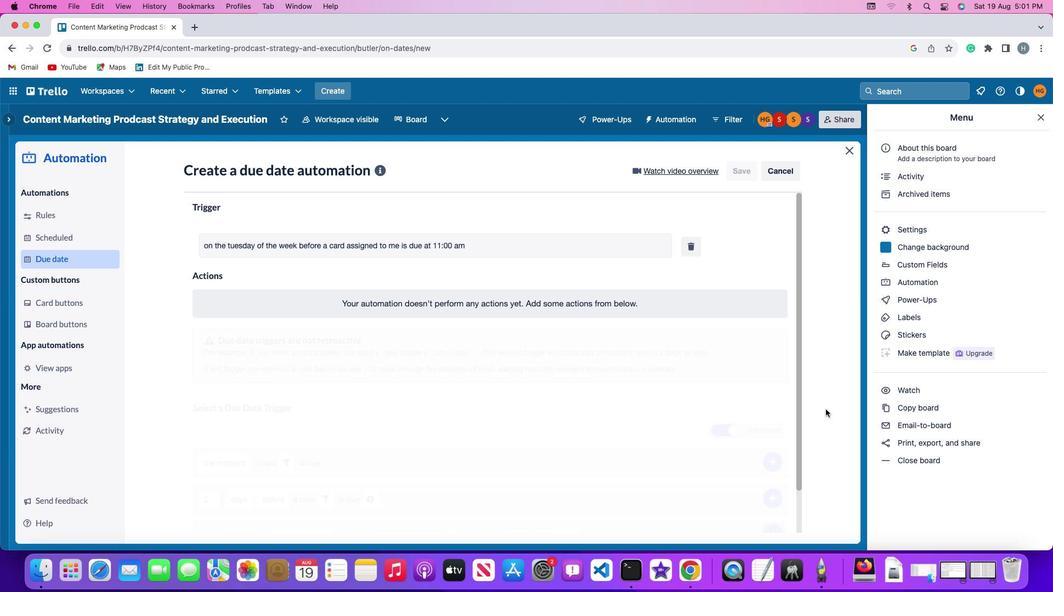 
